 Task: Set the region code to "Region C".
Action: Mouse moved to (103, 10)
Screenshot: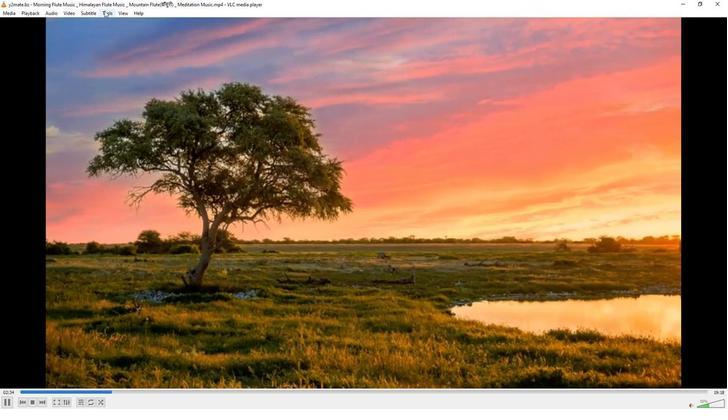 
Action: Mouse pressed left at (103, 10)
Screenshot: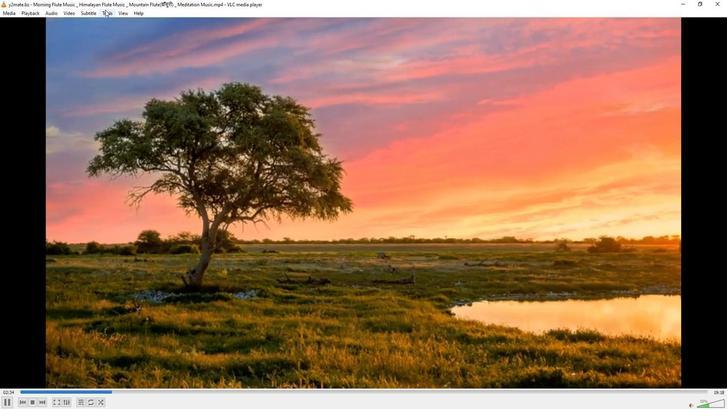 
Action: Mouse moved to (113, 101)
Screenshot: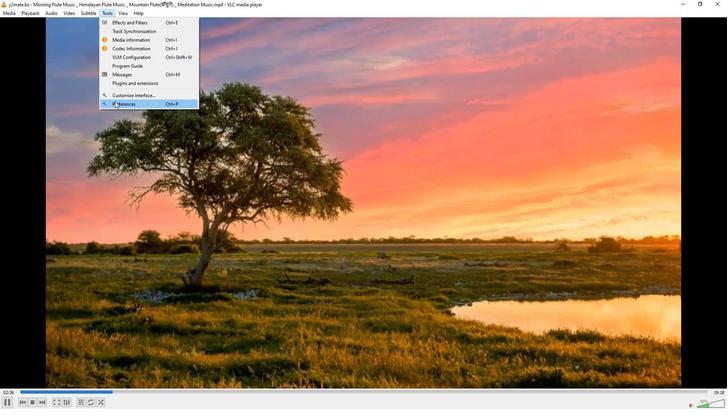 
Action: Mouse pressed left at (113, 101)
Screenshot: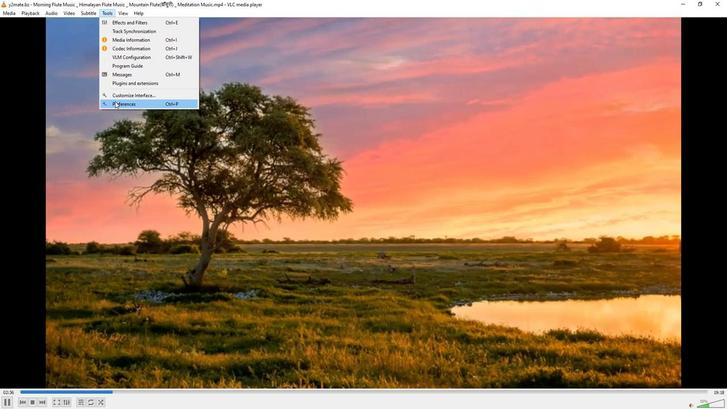 
Action: Mouse moved to (236, 332)
Screenshot: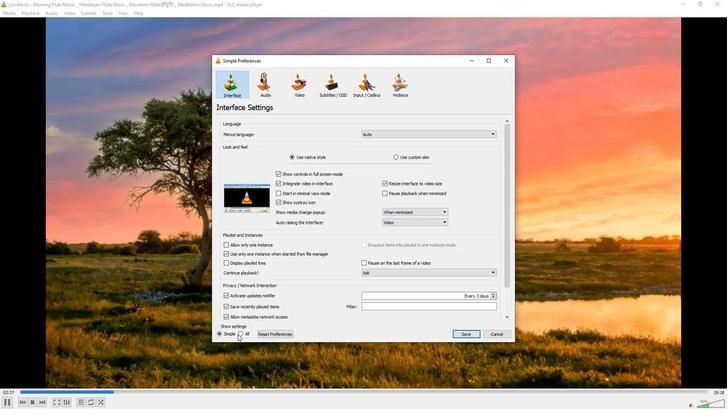 
Action: Mouse pressed left at (236, 332)
Screenshot: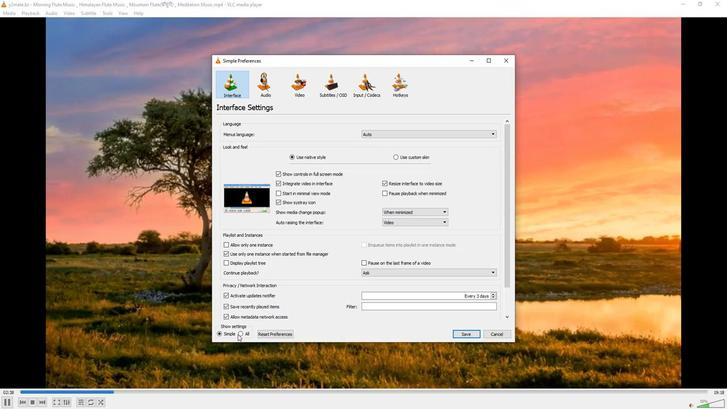 
Action: Mouse moved to (239, 332)
Screenshot: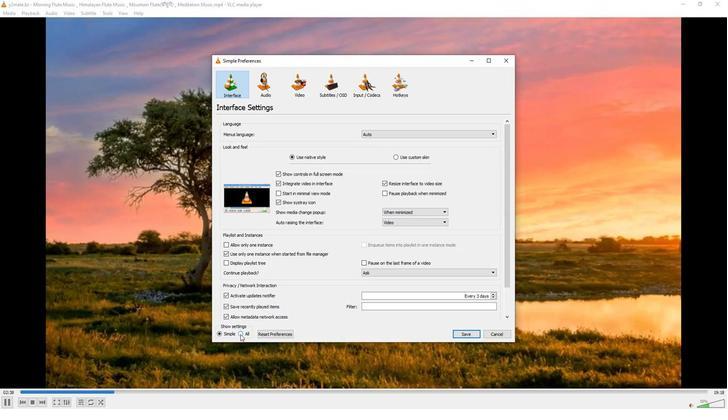 
Action: Mouse pressed left at (239, 332)
Screenshot: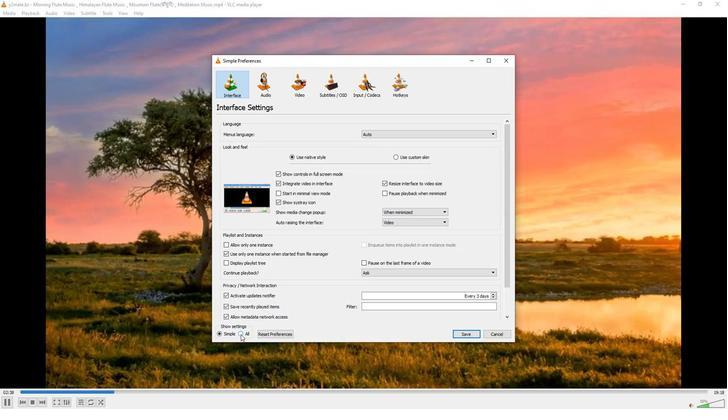 
Action: Mouse moved to (231, 206)
Screenshot: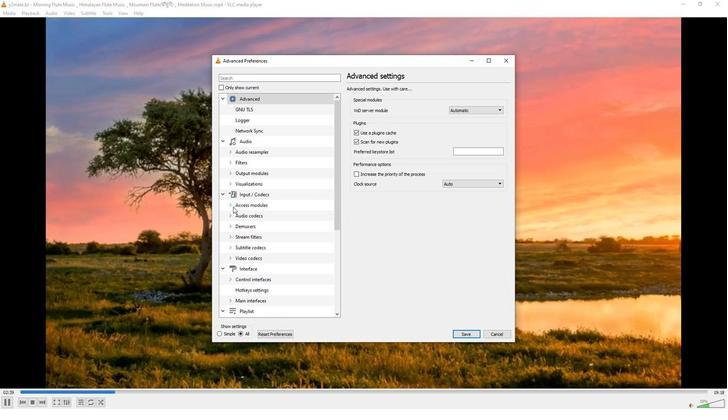 
Action: Mouse pressed left at (231, 206)
Screenshot: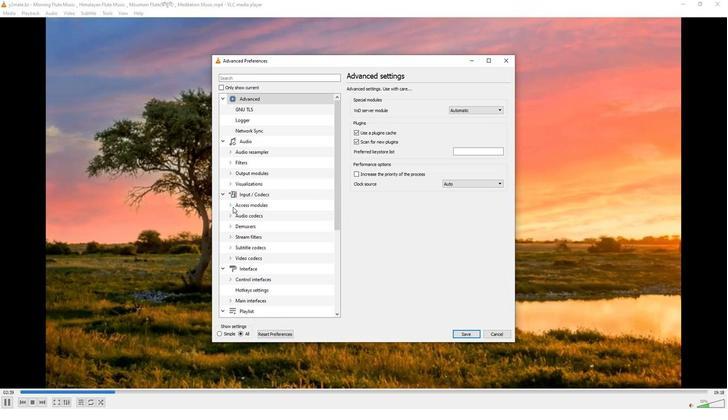 
Action: Mouse moved to (249, 228)
Screenshot: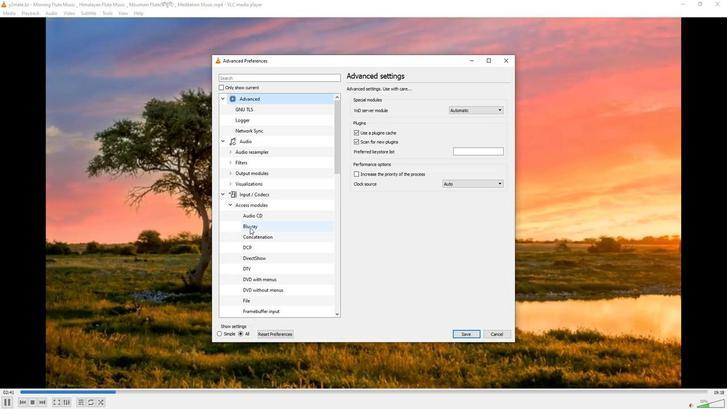 
Action: Mouse pressed left at (249, 228)
Screenshot: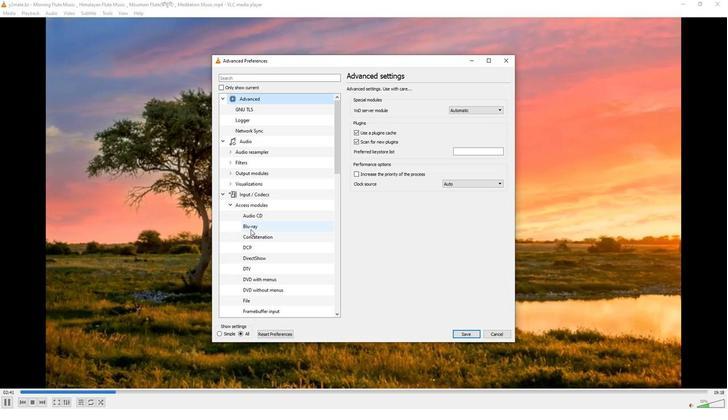 
Action: Mouse moved to (489, 107)
Screenshot: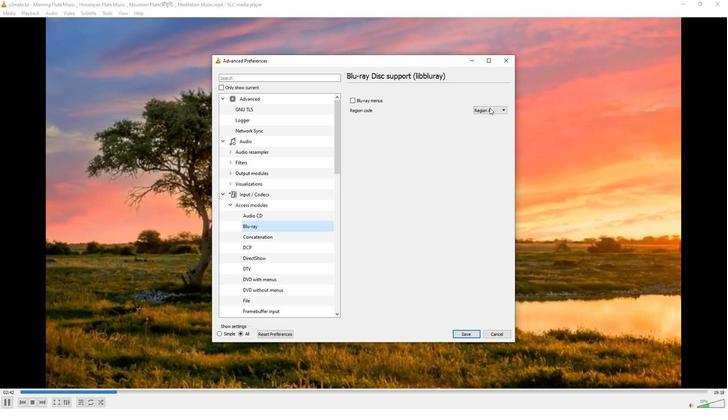 
Action: Mouse pressed left at (489, 107)
Screenshot: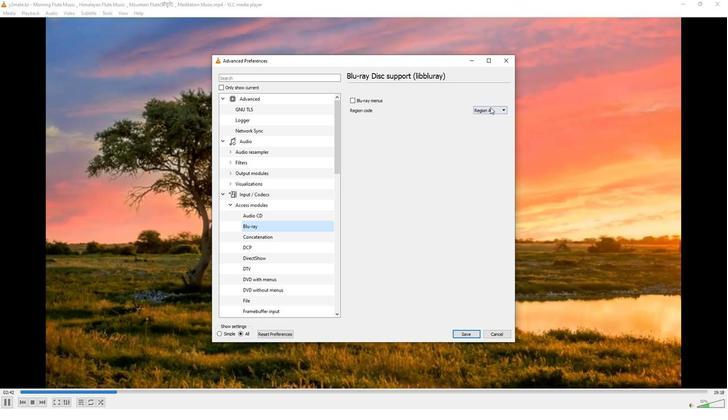 
Action: Mouse moved to (485, 127)
Screenshot: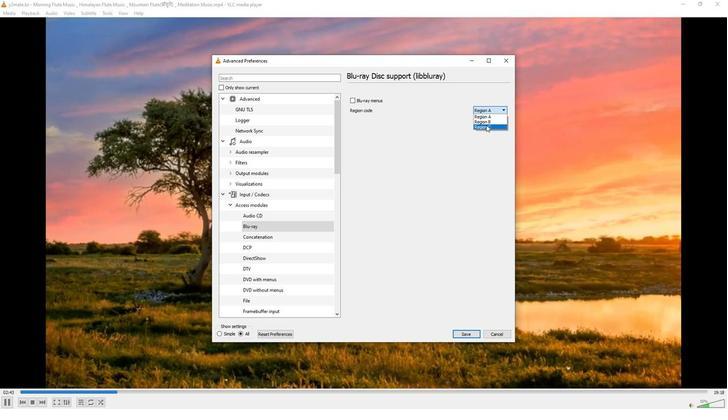 
Action: Mouse pressed left at (485, 127)
Screenshot: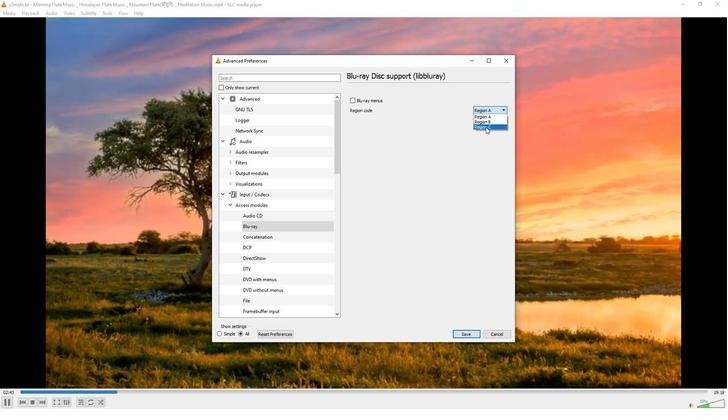 
Action: Mouse moved to (472, 135)
Screenshot: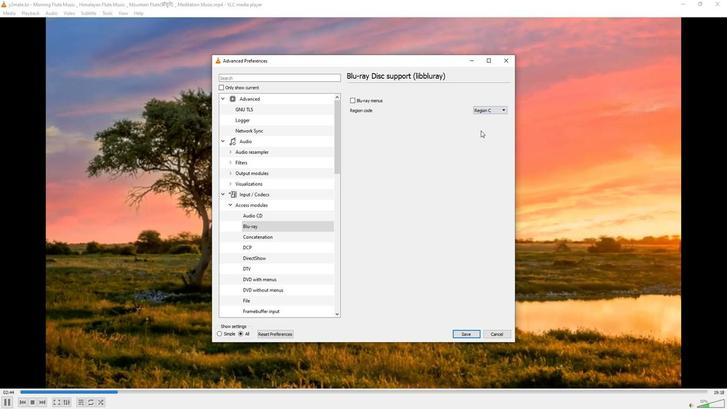 
